 Task: Notify with email - daily digest.
Action: Mouse moved to (198, 127)
Screenshot: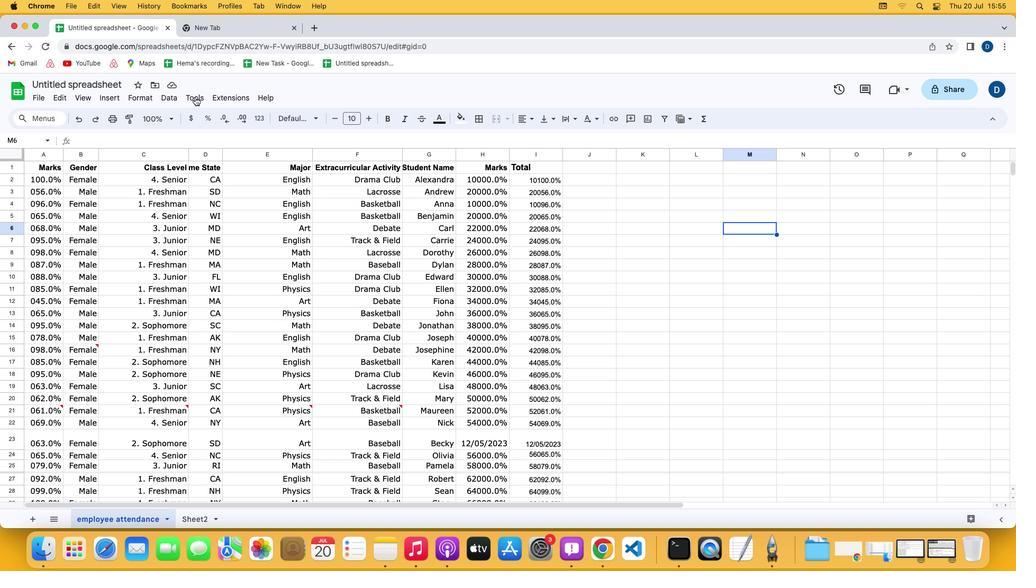 
Action: Mouse pressed left at (198, 127)
Screenshot: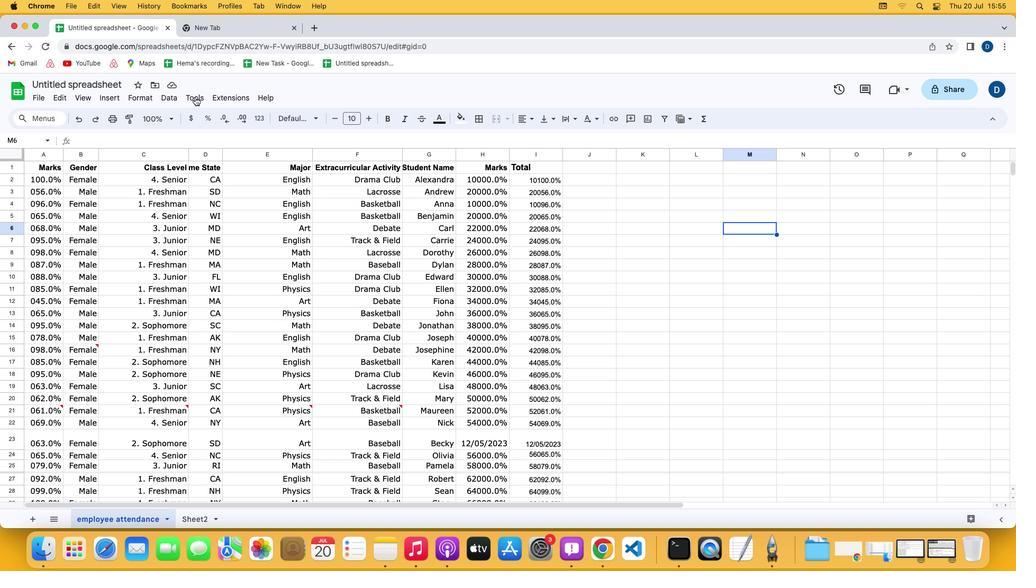 
Action: Mouse moved to (202, 125)
Screenshot: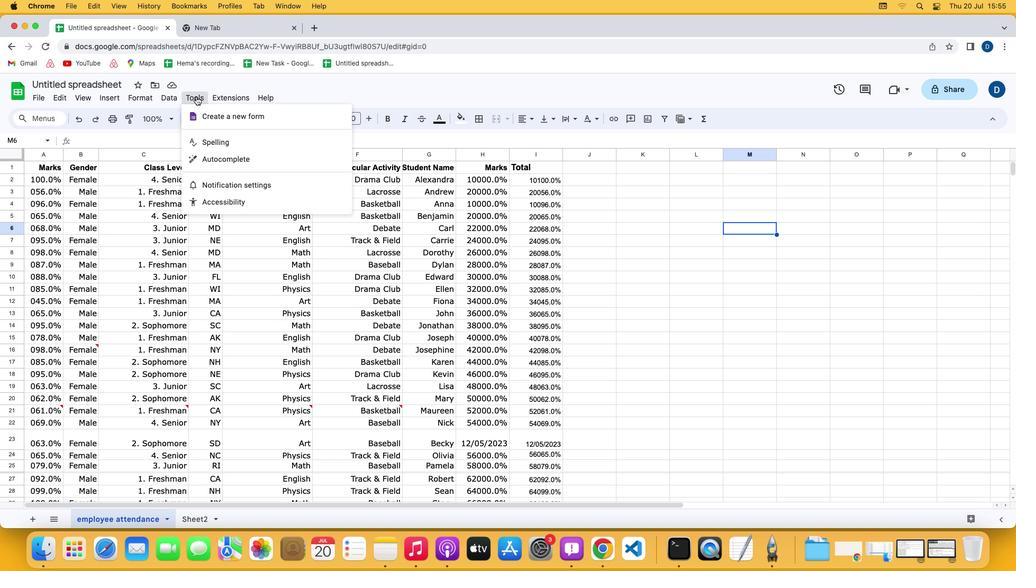 
Action: Mouse pressed left at (202, 125)
Screenshot: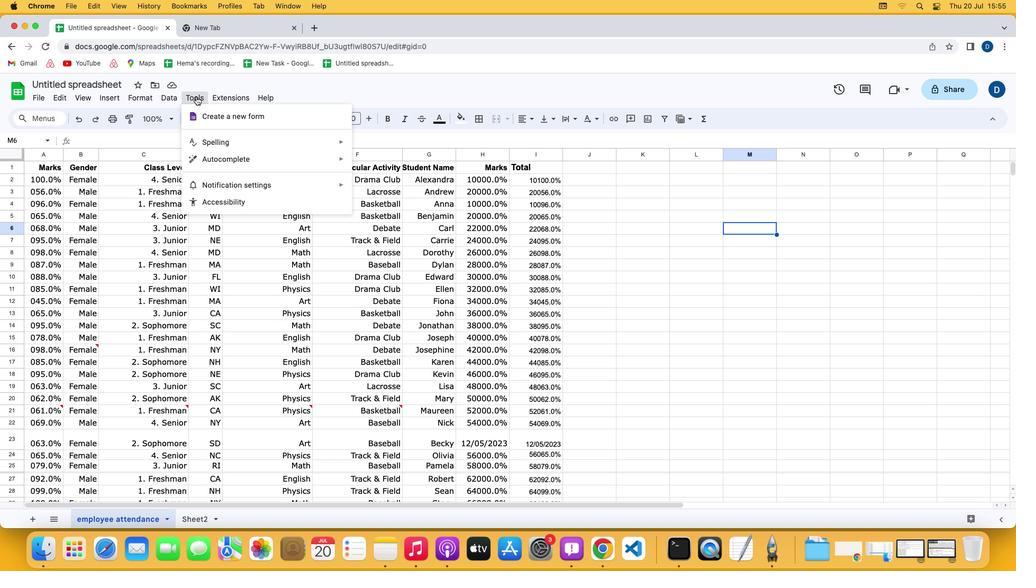 
Action: Mouse moved to (496, 205)
Screenshot: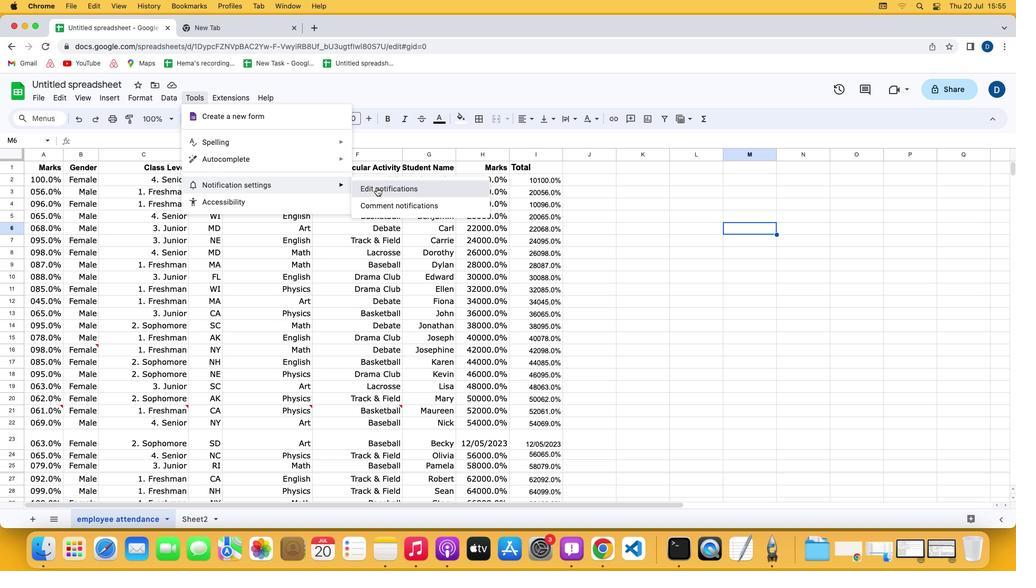 
Action: Mouse pressed left at (496, 205)
Screenshot: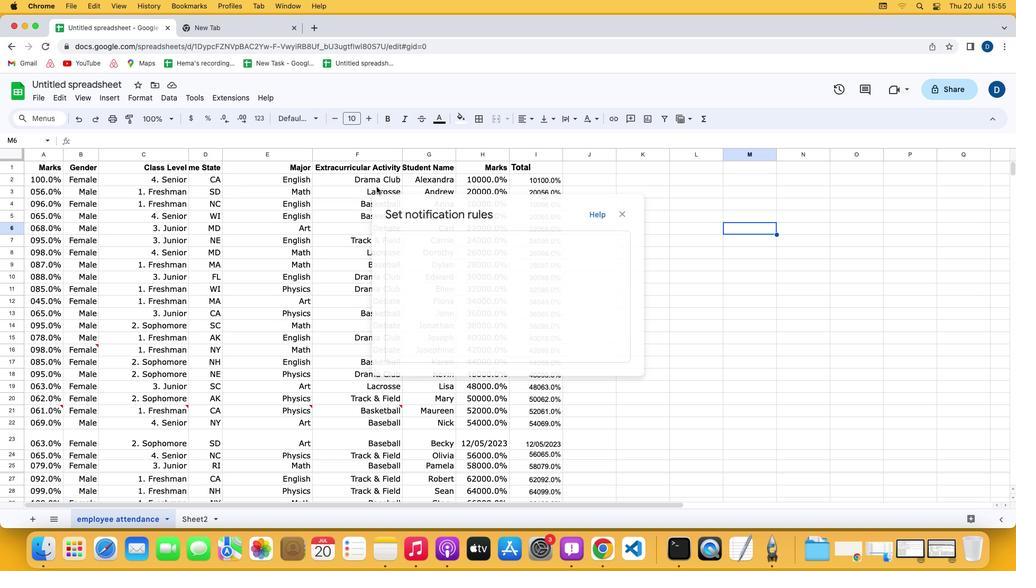 
Action: Mouse moved to (532, 313)
Screenshot: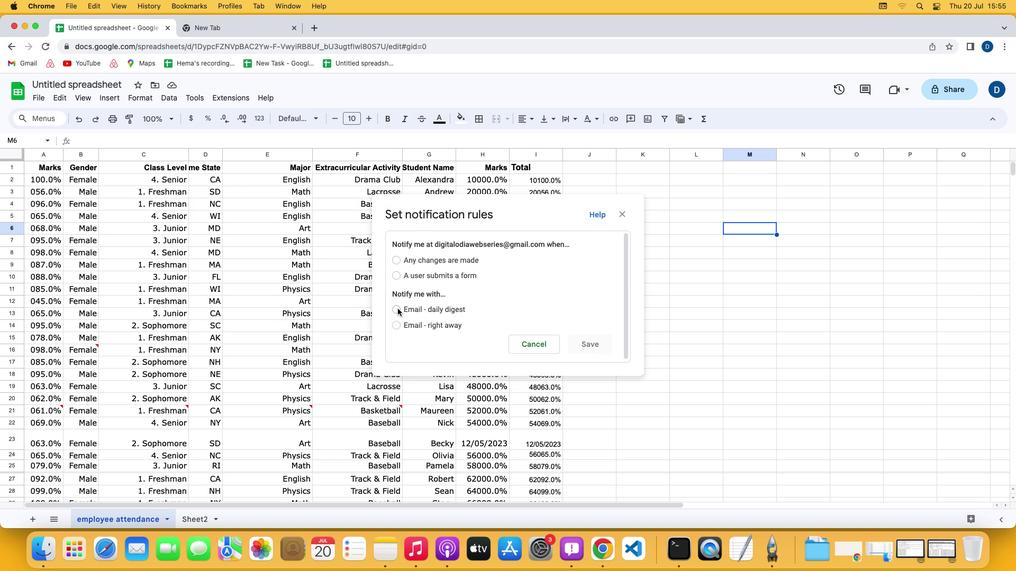 
Action: Mouse pressed left at (532, 313)
Screenshot: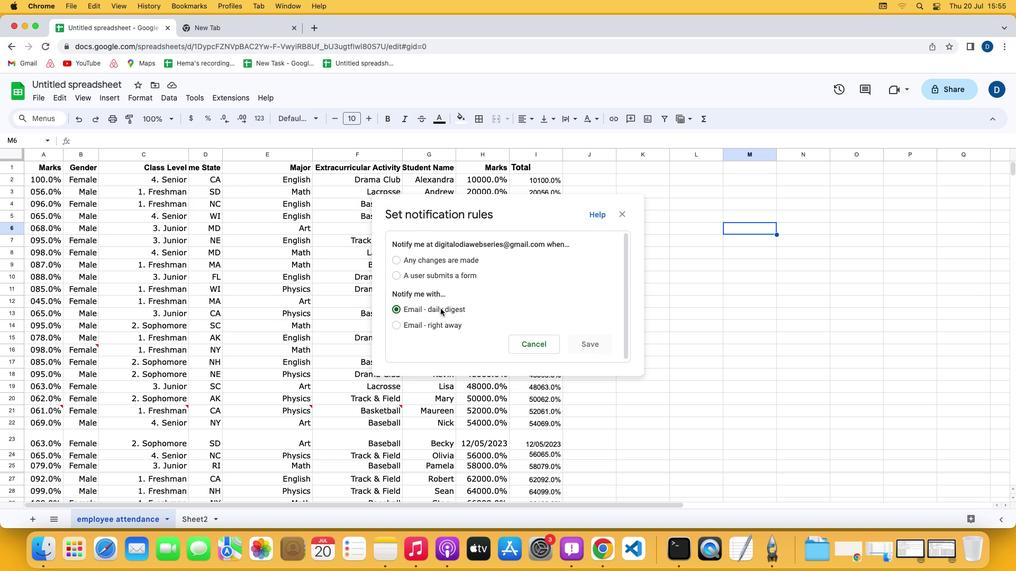 
Action: Mouse moved to (856, 317)
Screenshot: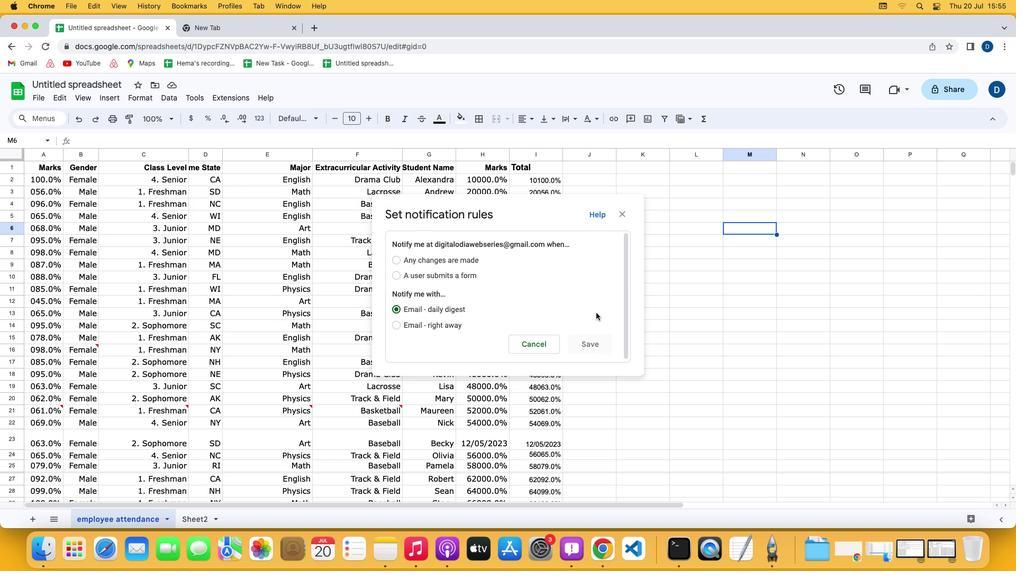 
